 Task: Add Checklist CL0032 to Card Card0032 in Board Board0023 in Workspace Development in Trello
Action: Mouse moved to (343, 385)
Screenshot: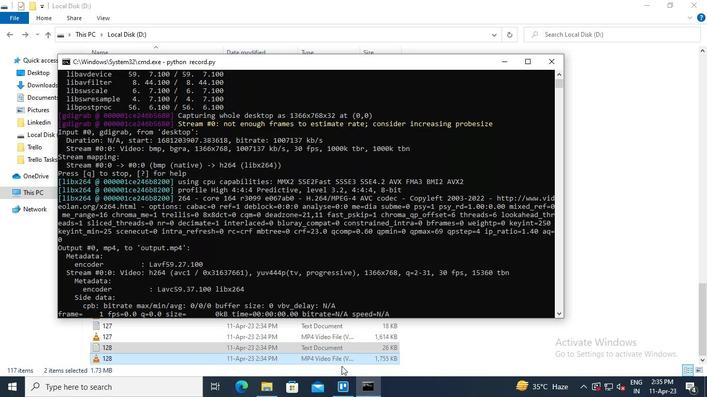 
Action: Mouse pressed left at (343, 385)
Screenshot: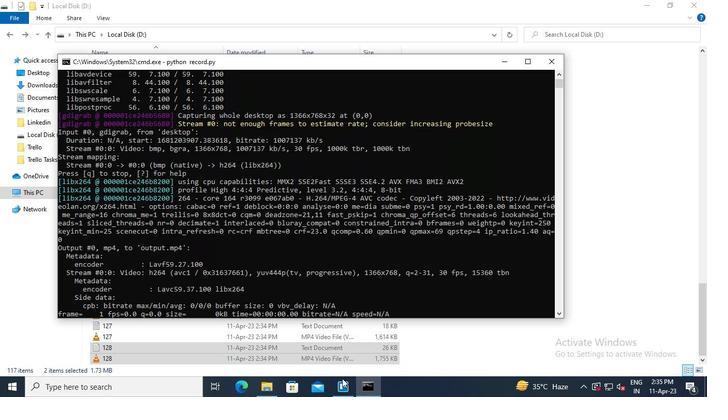 
Action: Mouse moved to (179, 323)
Screenshot: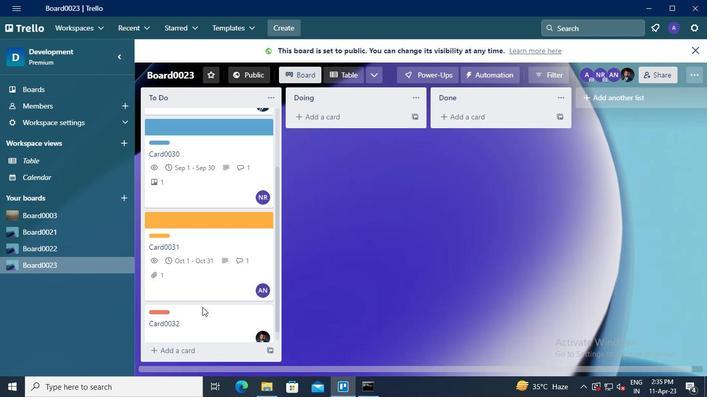 
Action: Mouse pressed left at (179, 323)
Screenshot: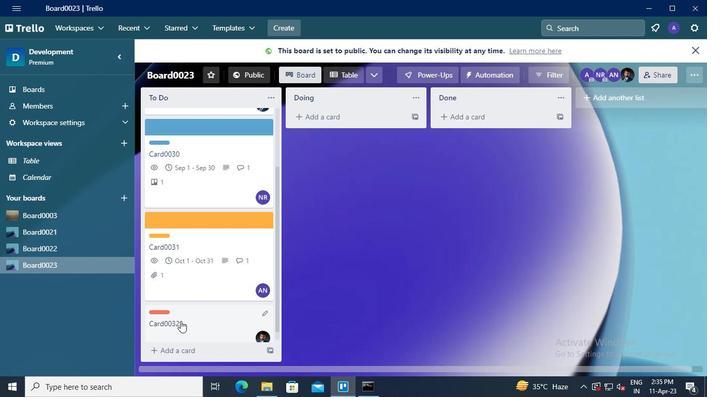 
Action: Mouse moved to (496, 174)
Screenshot: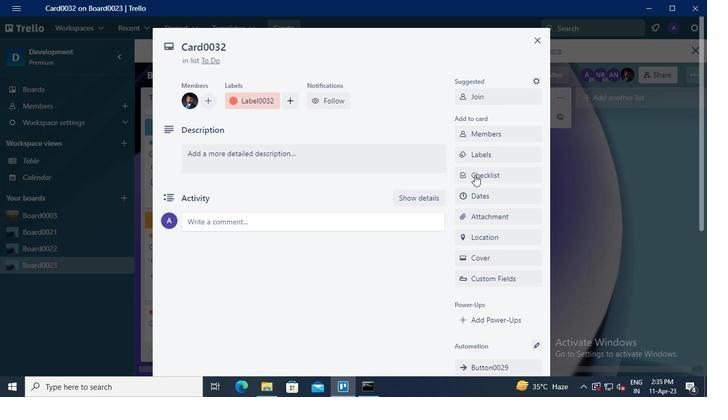 
Action: Mouse pressed left at (496, 174)
Screenshot: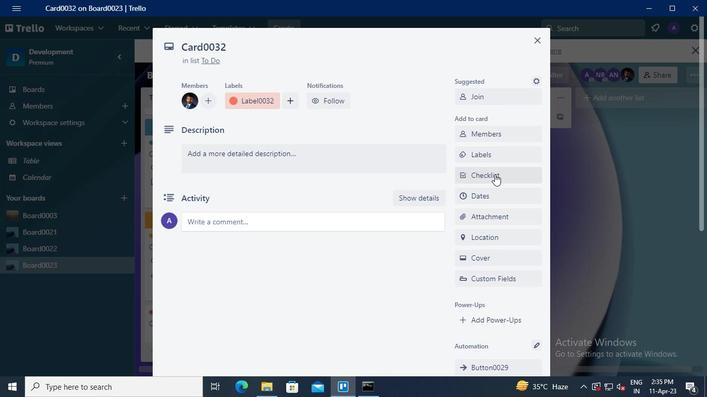 
Action: Mouse moved to (500, 179)
Screenshot: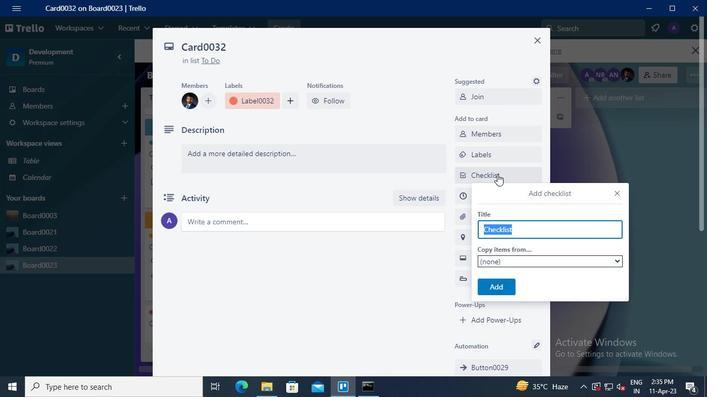 
Action: Keyboard Key.shift
Screenshot: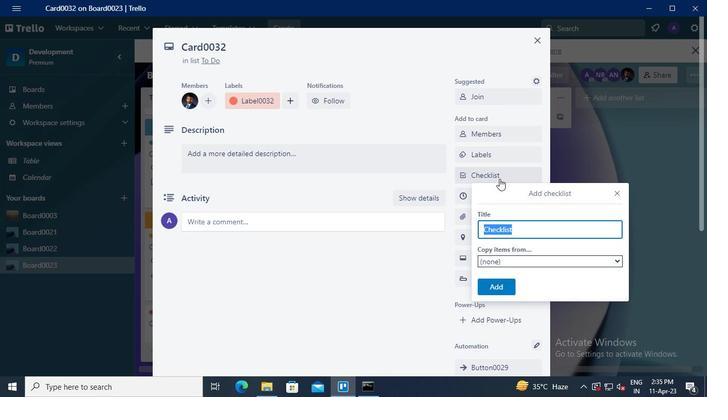 
Action: Keyboard C
Screenshot: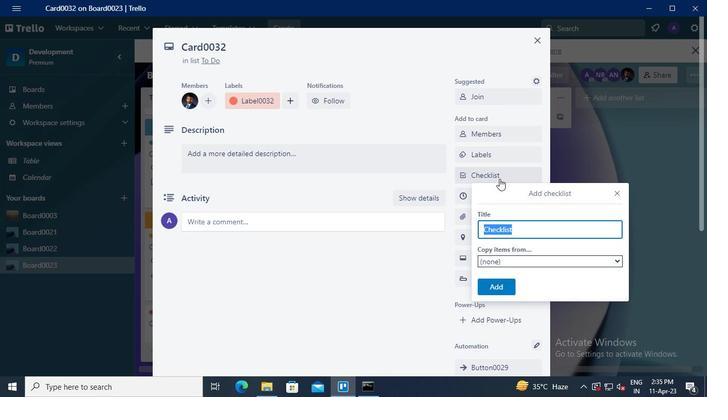 
Action: Keyboard L
Screenshot: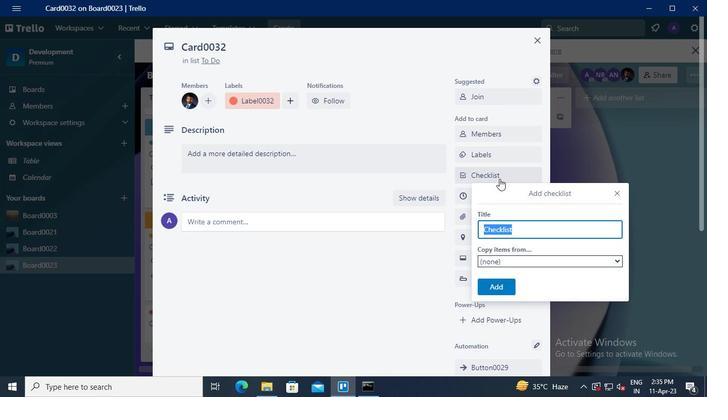 
Action: Keyboard <96>
Screenshot: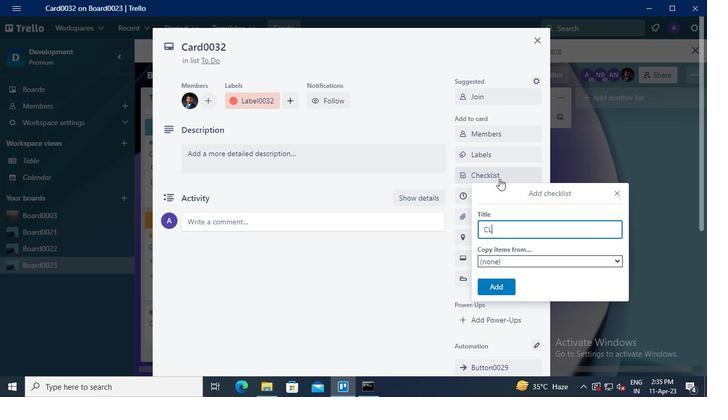 
Action: Keyboard <96>
Screenshot: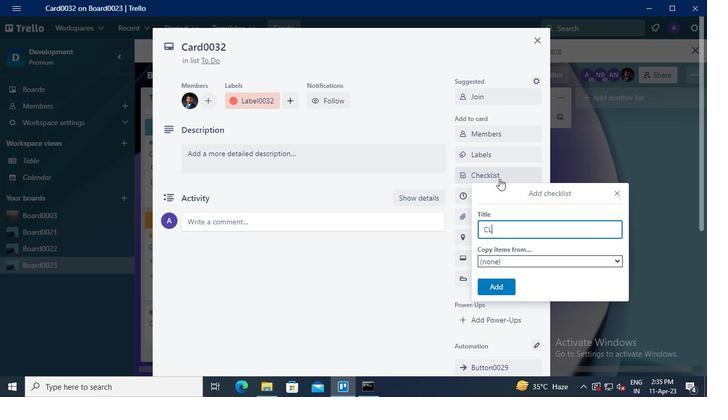 
Action: Keyboard <99>
Screenshot: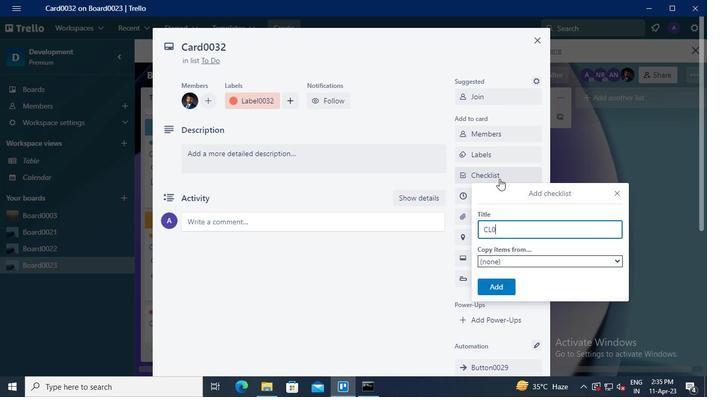 
Action: Keyboard <98>
Screenshot: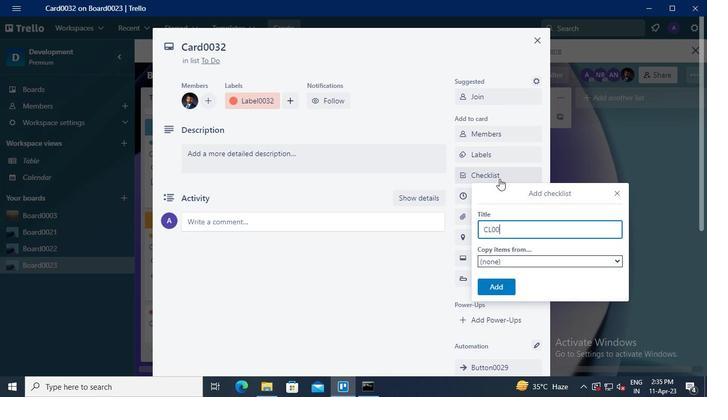 
Action: Mouse moved to (506, 287)
Screenshot: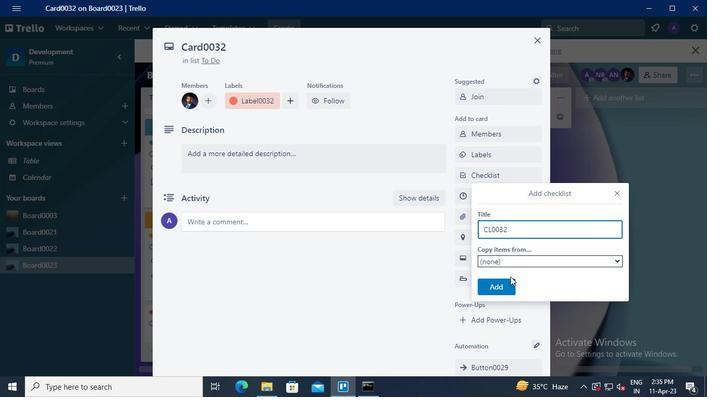 
Action: Mouse pressed left at (506, 287)
Screenshot: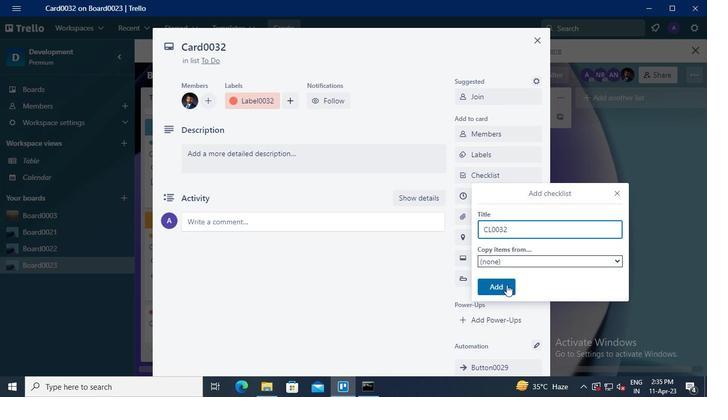 
Action: Mouse moved to (373, 392)
Screenshot: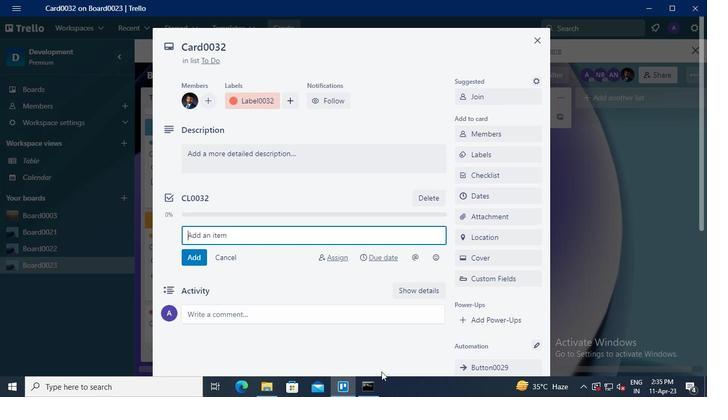 
Action: Mouse pressed left at (373, 392)
Screenshot: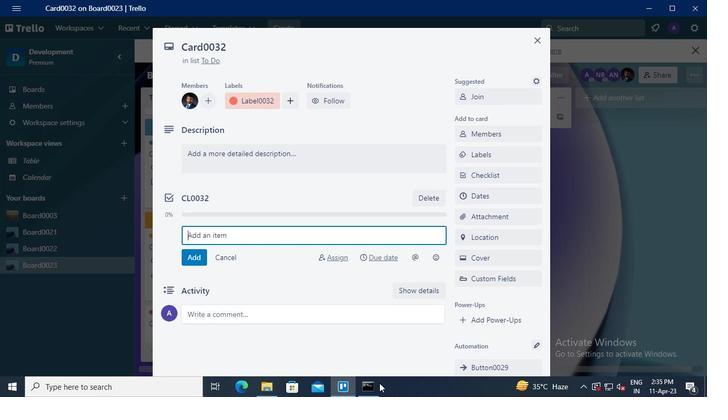 
Action: Mouse moved to (552, 62)
Screenshot: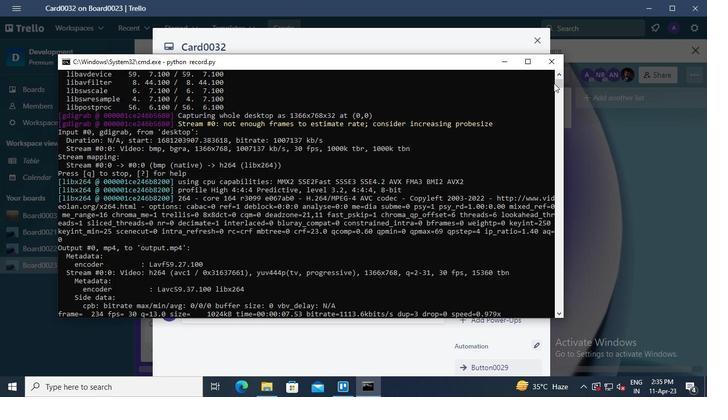 
Action: Mouse pressed left at (552, 62)
Screenshot: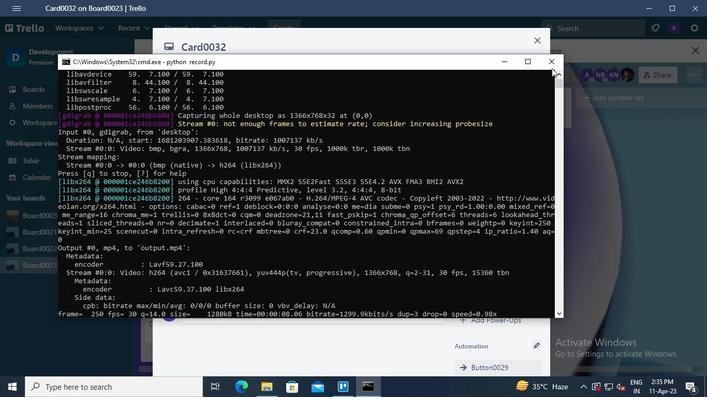 
Action: Mouse moved to (552, 62)
Screenshot: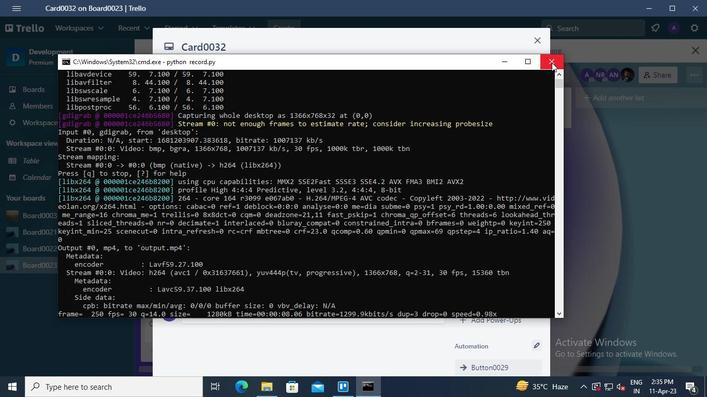 
